 Task: Set the threshold for the auto duck effect to -30 dB.
Action: Mouse moved to (320, 8)
Screenshot: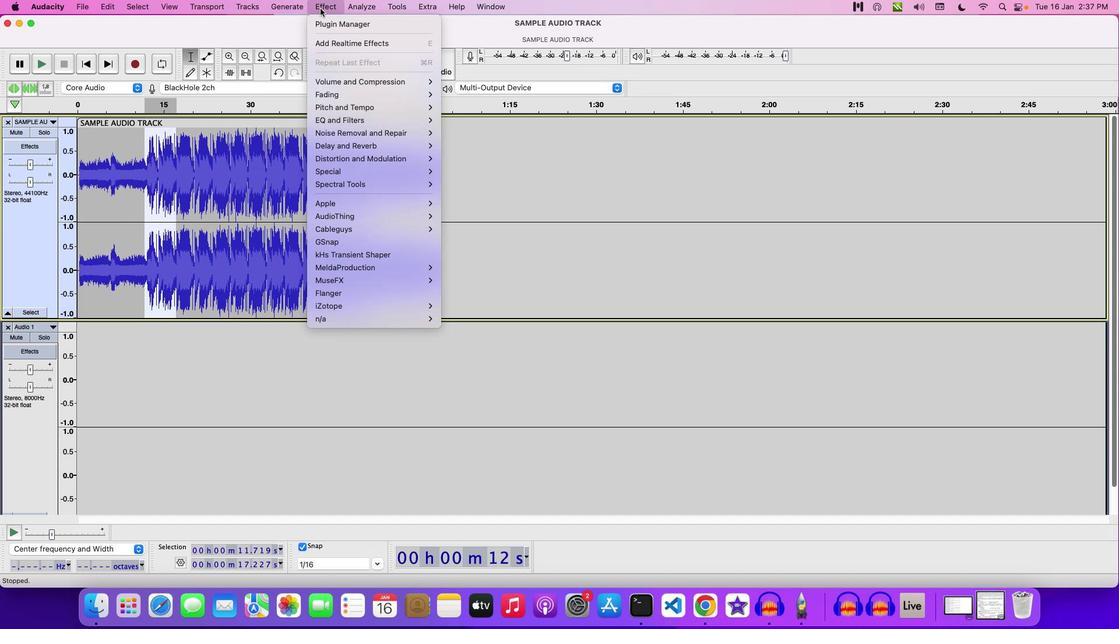 
Action: Mouse pressed left at (320, 8)
Screenshot: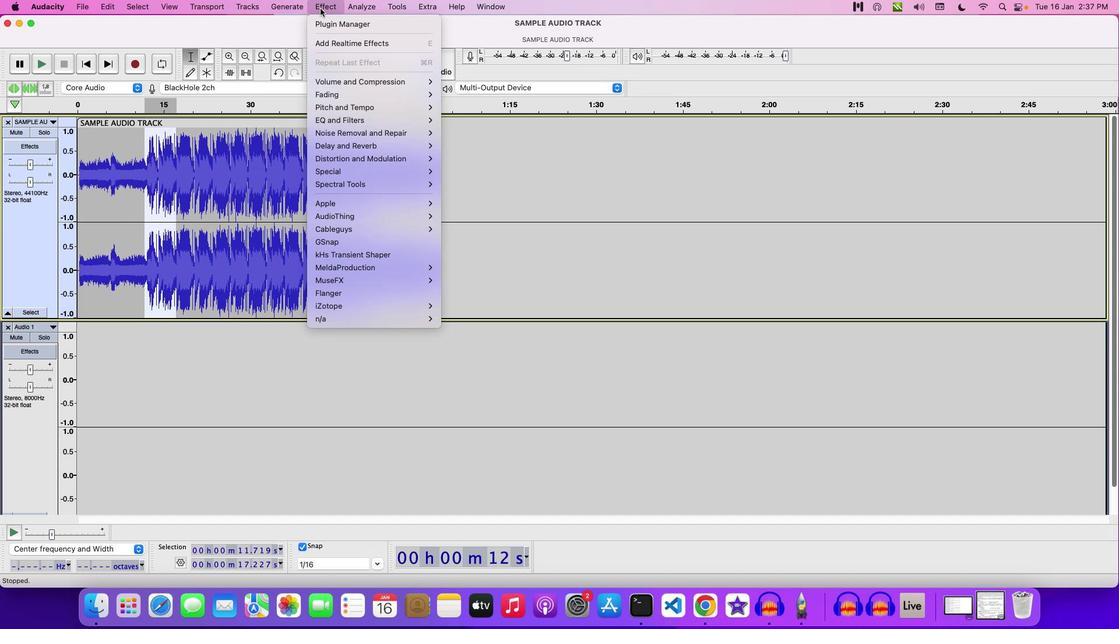
Action: Mouse moved to (473, 95)
Screenshot: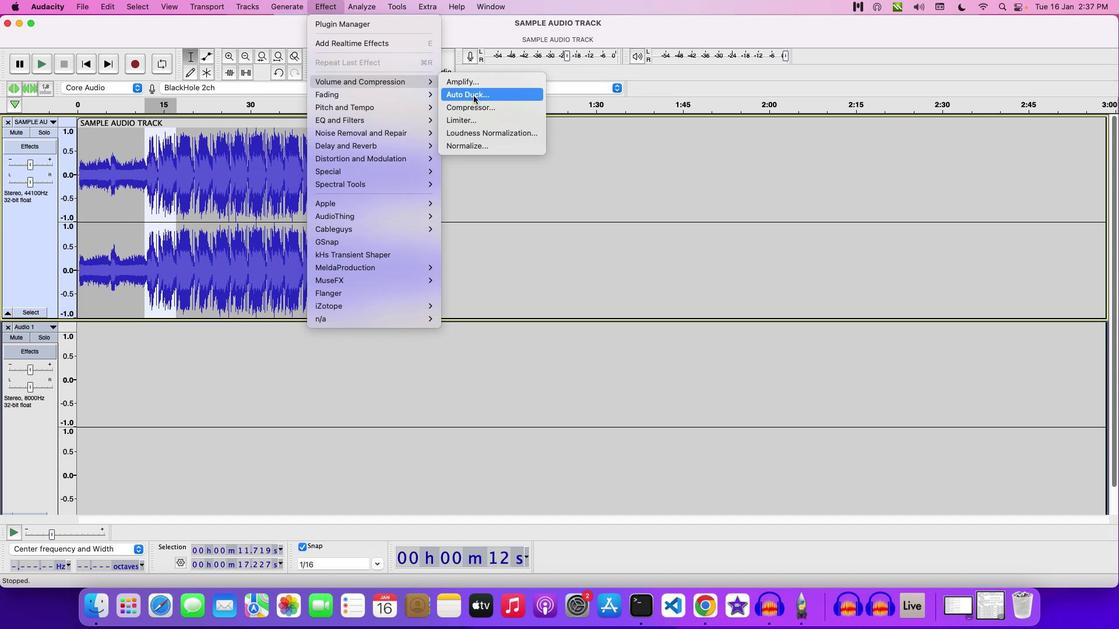 
Action: Mouse pressed left at (473, 95)
Screenshot: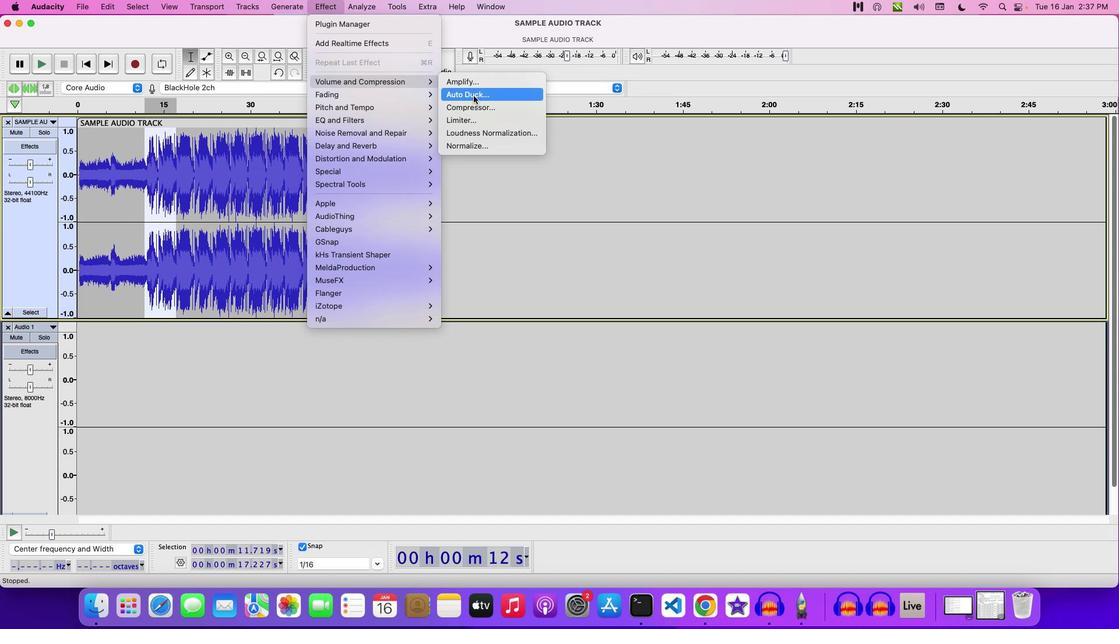
Action: Mouse moved to (560, 442)
Screenshot: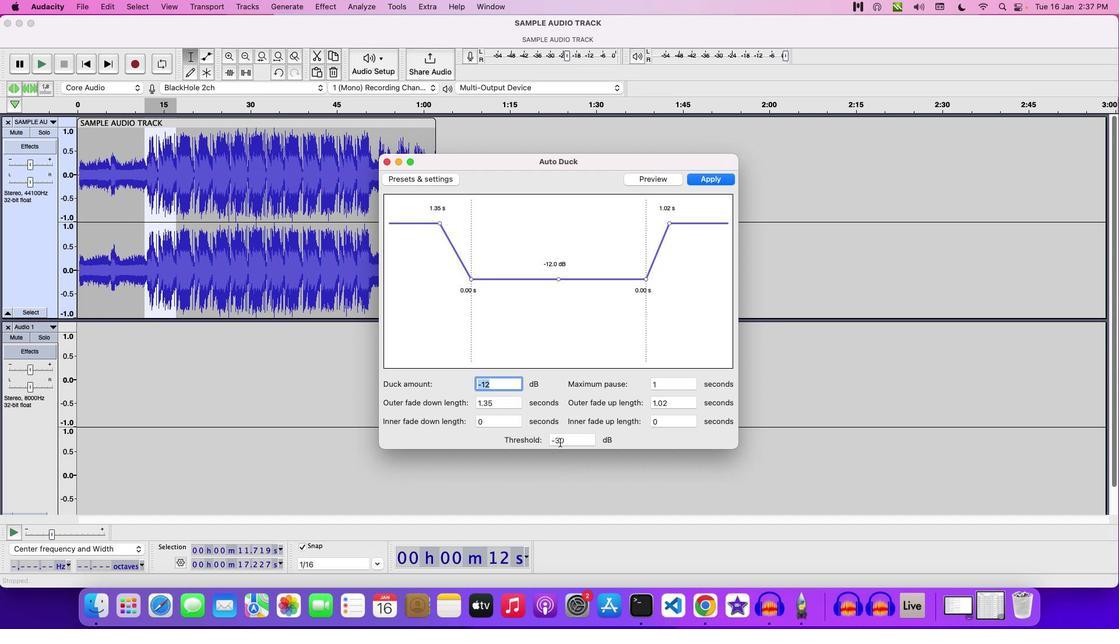 
Action: Mouse pressed left at (560, 442)
Screenshot: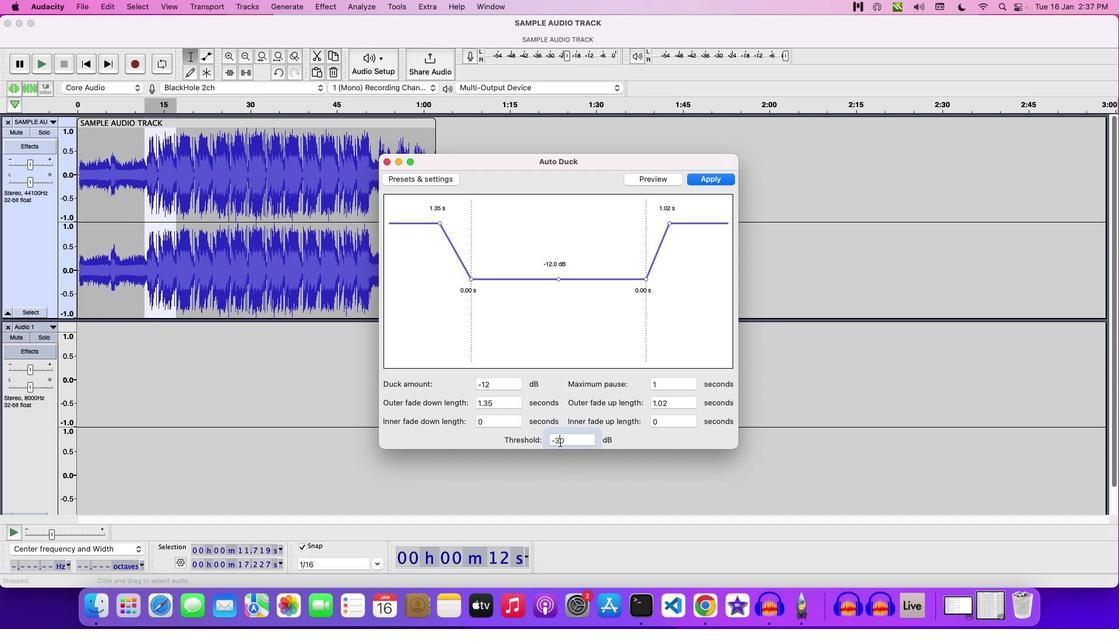 
Action: Mouse moved to (610, 438)
Screenshot: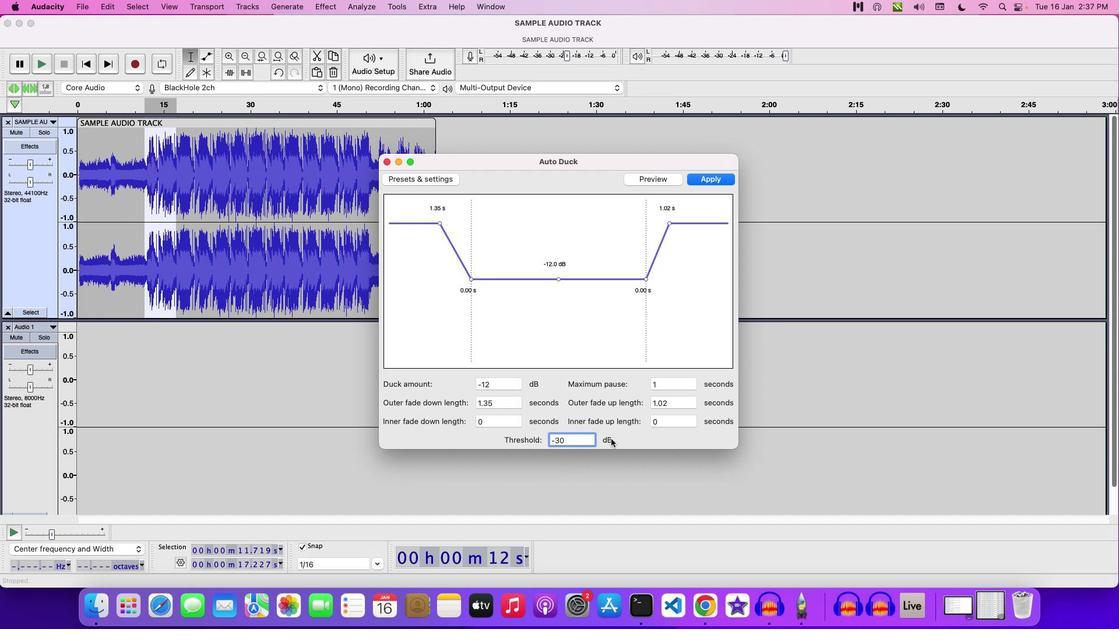 
Action: Key pressed Key.backspace
Screenshot: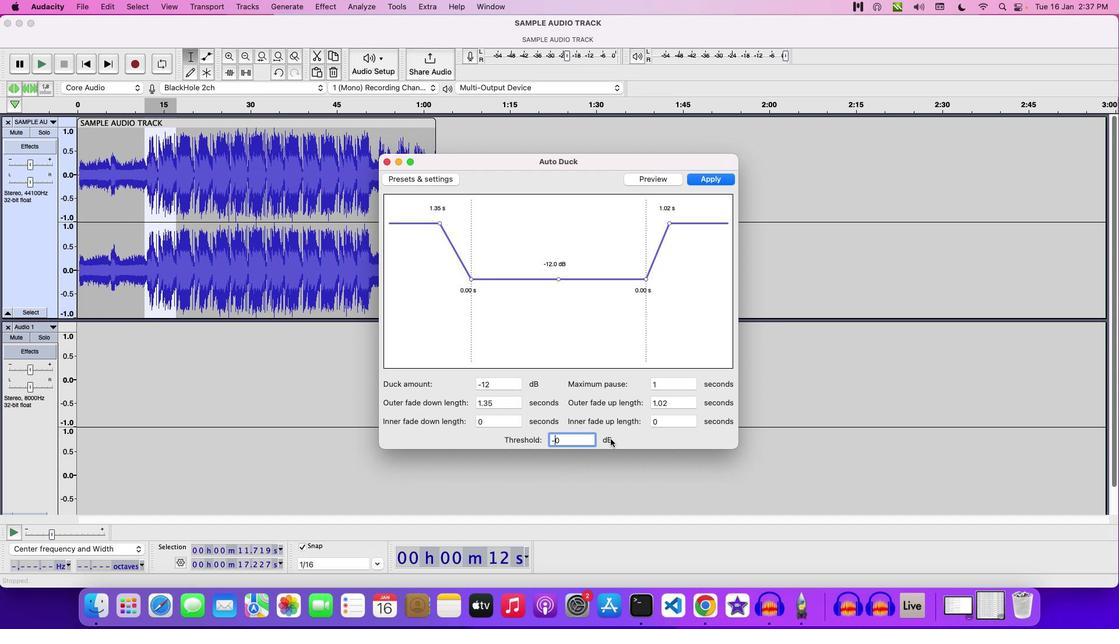 
Action: Mouse moved to (610, 438)
Screenshot: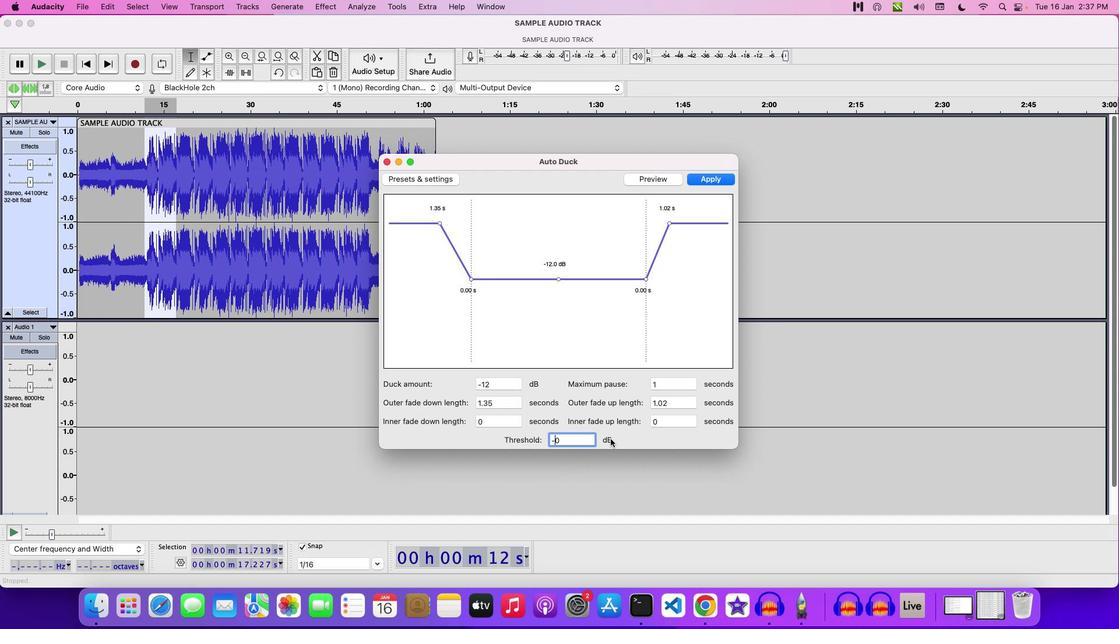 
Action: Key pressed '3'
Screenshot: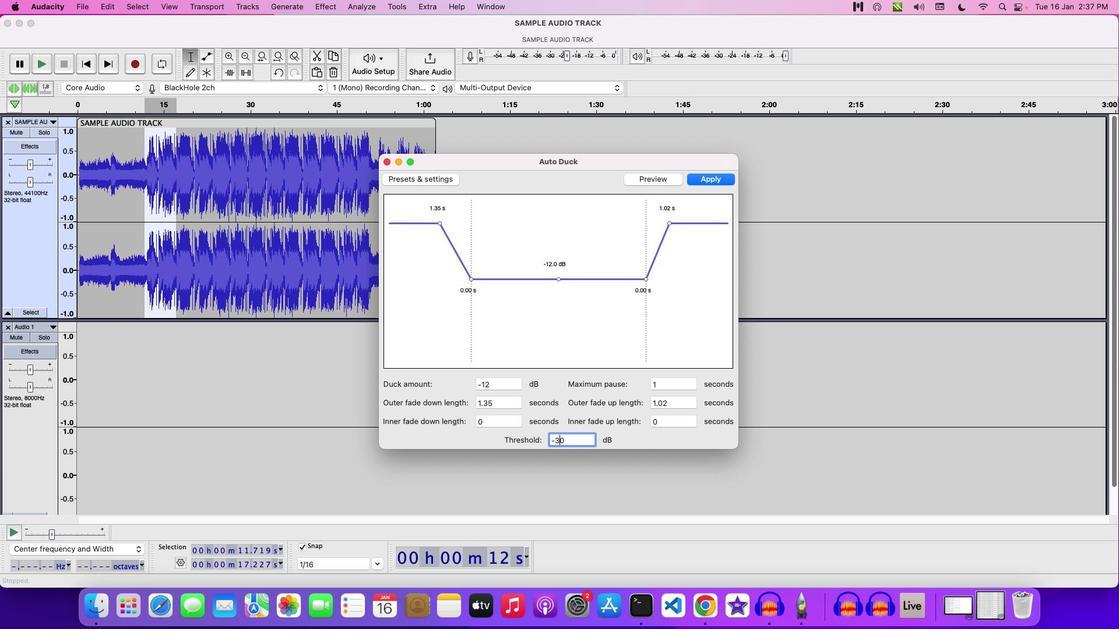 
Action: Mouse moved to (570, 419)
Screenshot: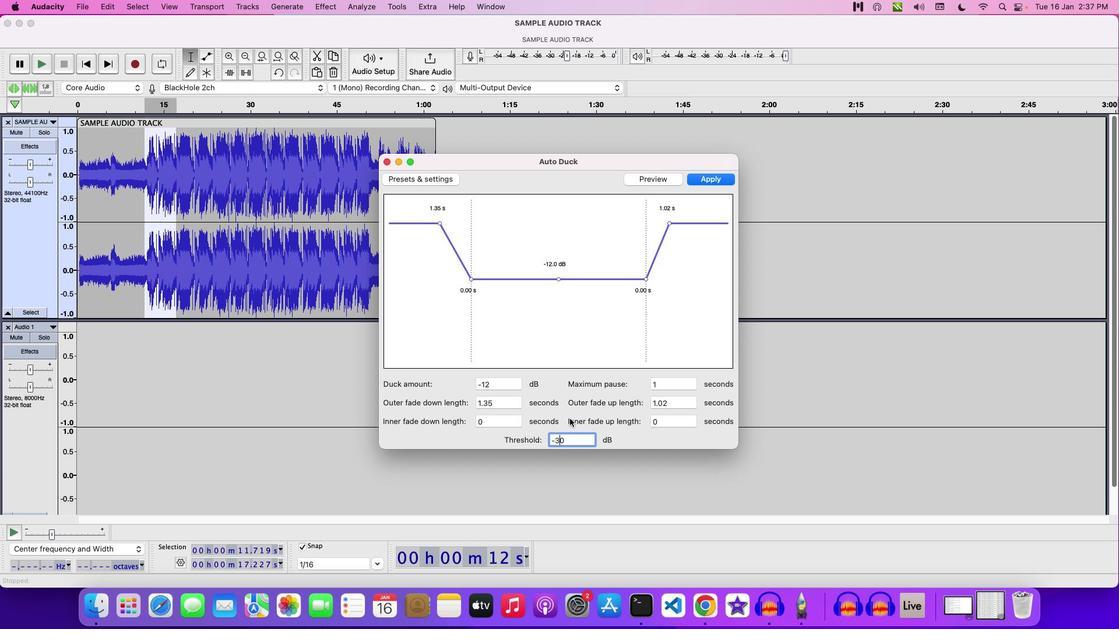 
